 Task: Add publication/publisher as Golden Quill Publications.
Action: Mouse moved to (814, 84)
Screenshot: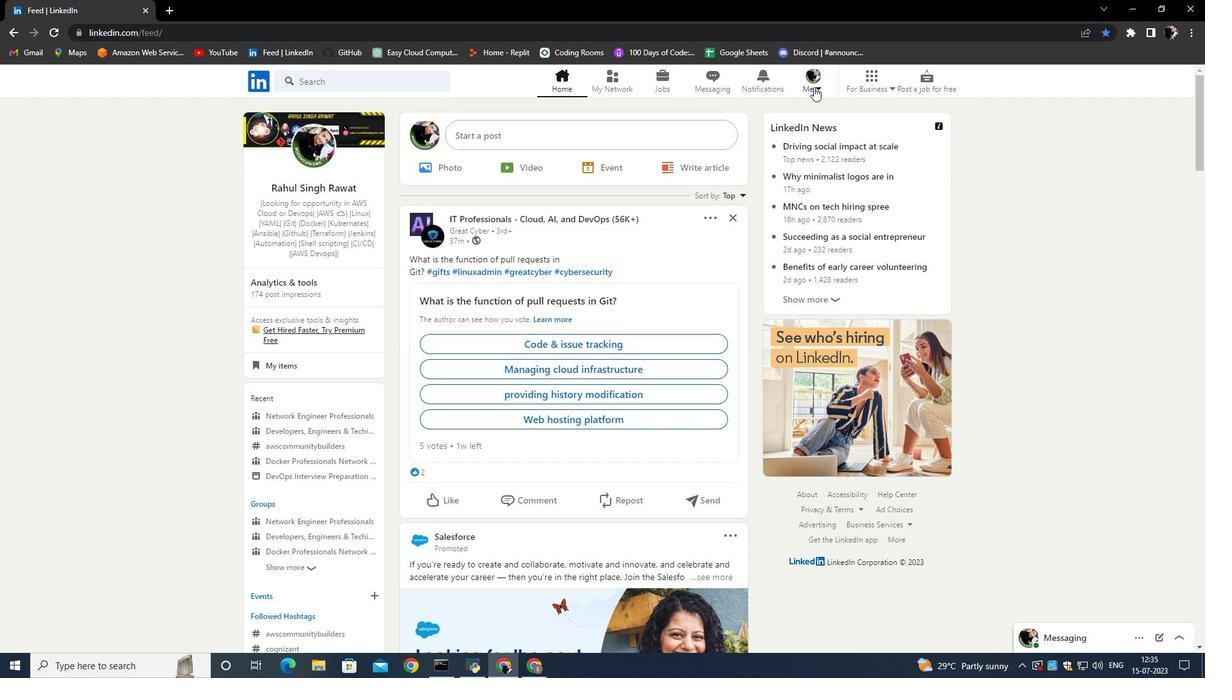 
Action: Mouse pressed left at (814, 84)
Screenshot: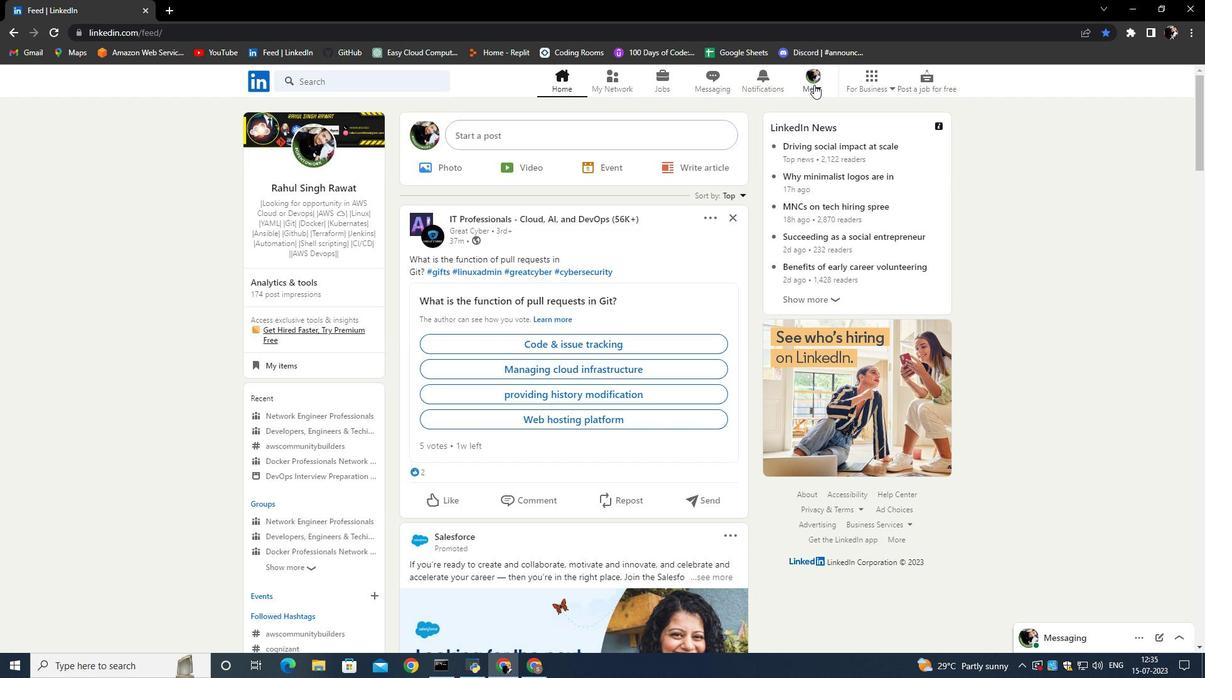 
Action: Mouse moved to (712, 160)
Screenshot: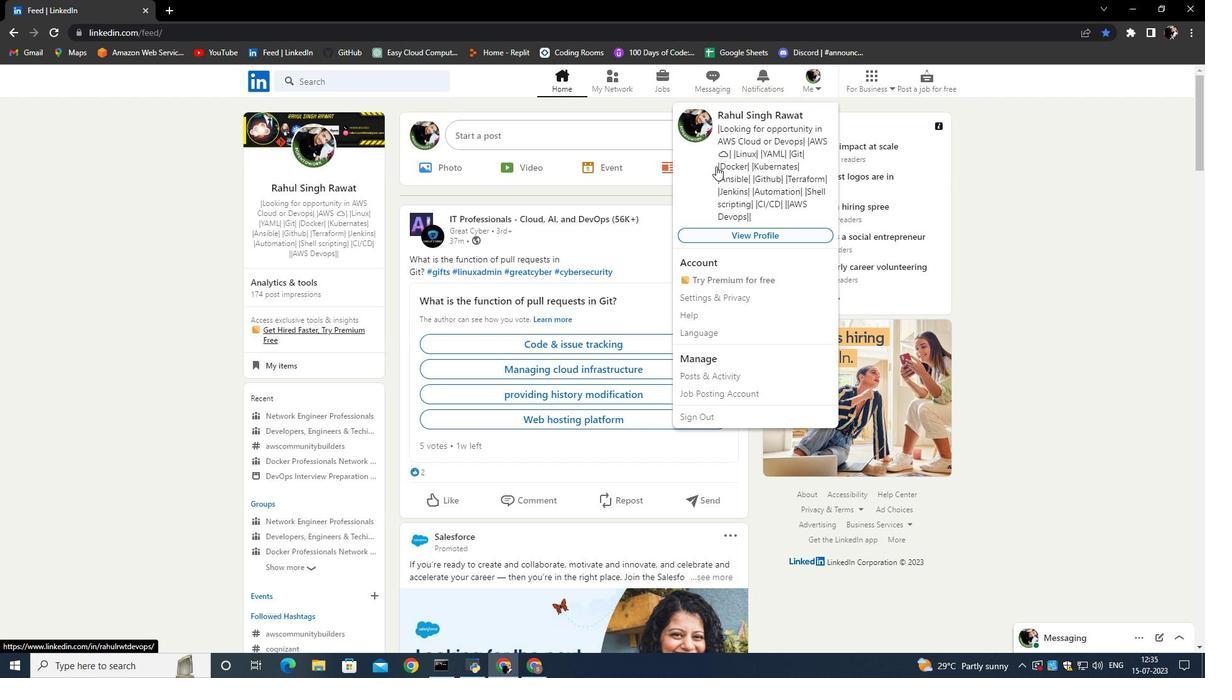 
Action: Mouse pressed left at (712, 160)
Screenshot: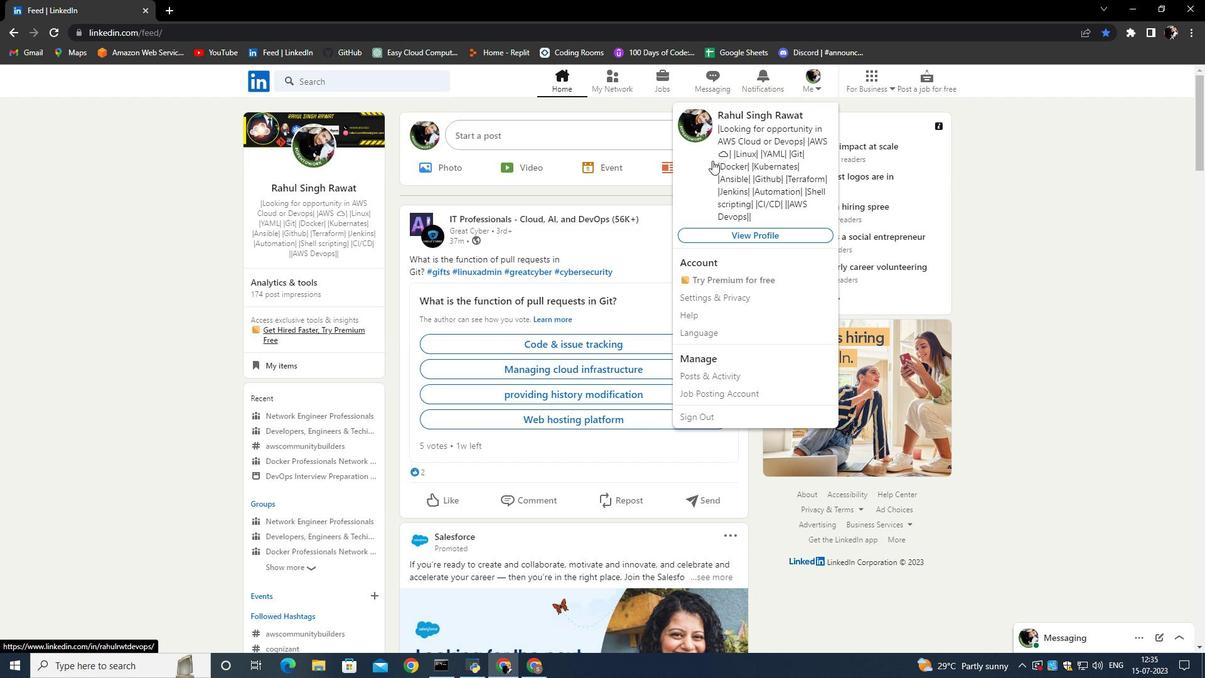 
Action: Mouse moved to (497, 413)
Screenshot: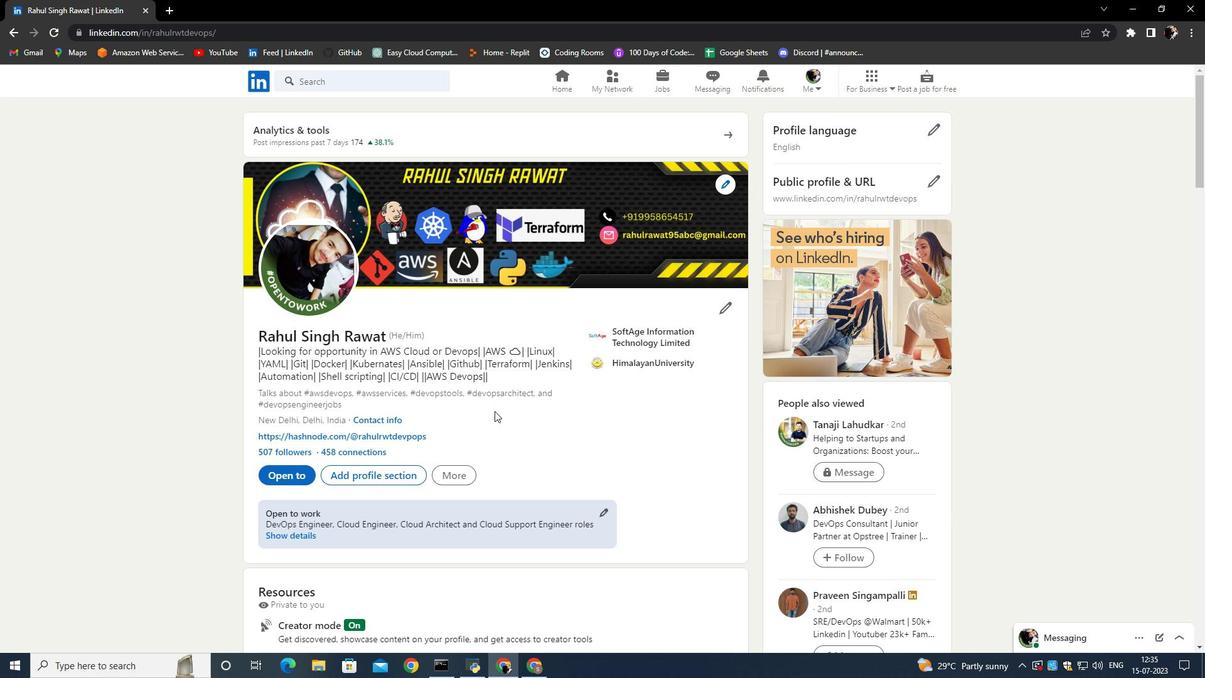 
Action: Mouse scrolled (497, 412) with delta (0, 0)
Screenshot: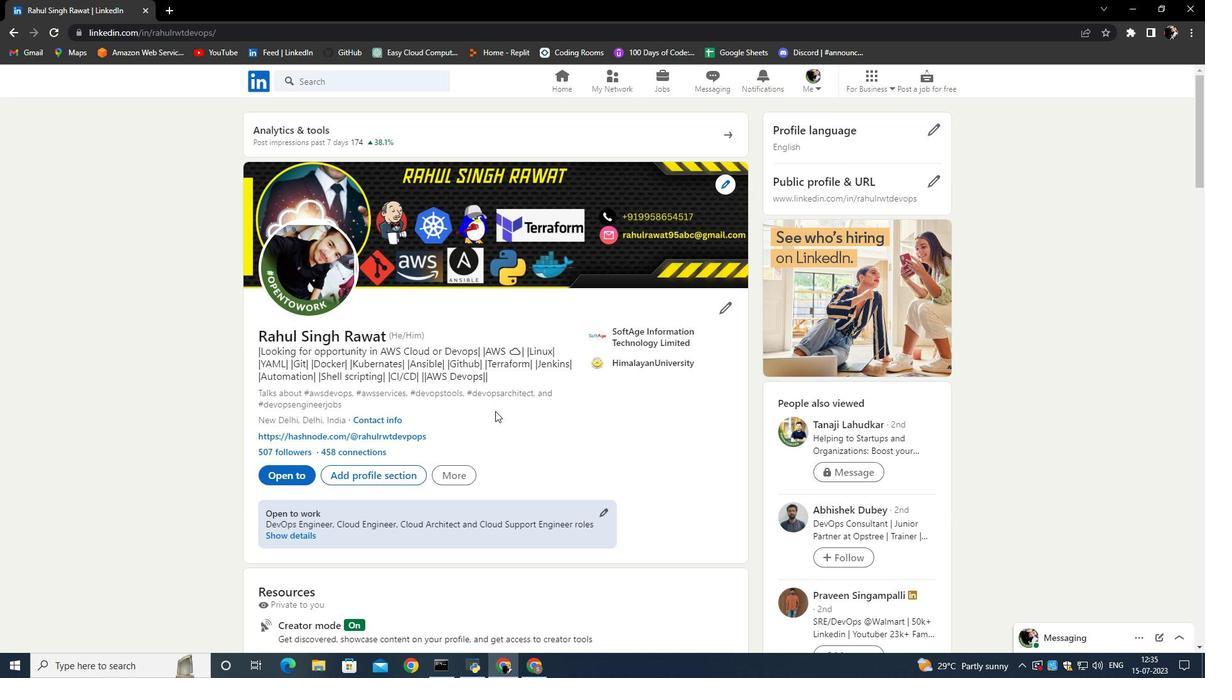 
Action: Mouse moved to (383, 417)
Screenshot: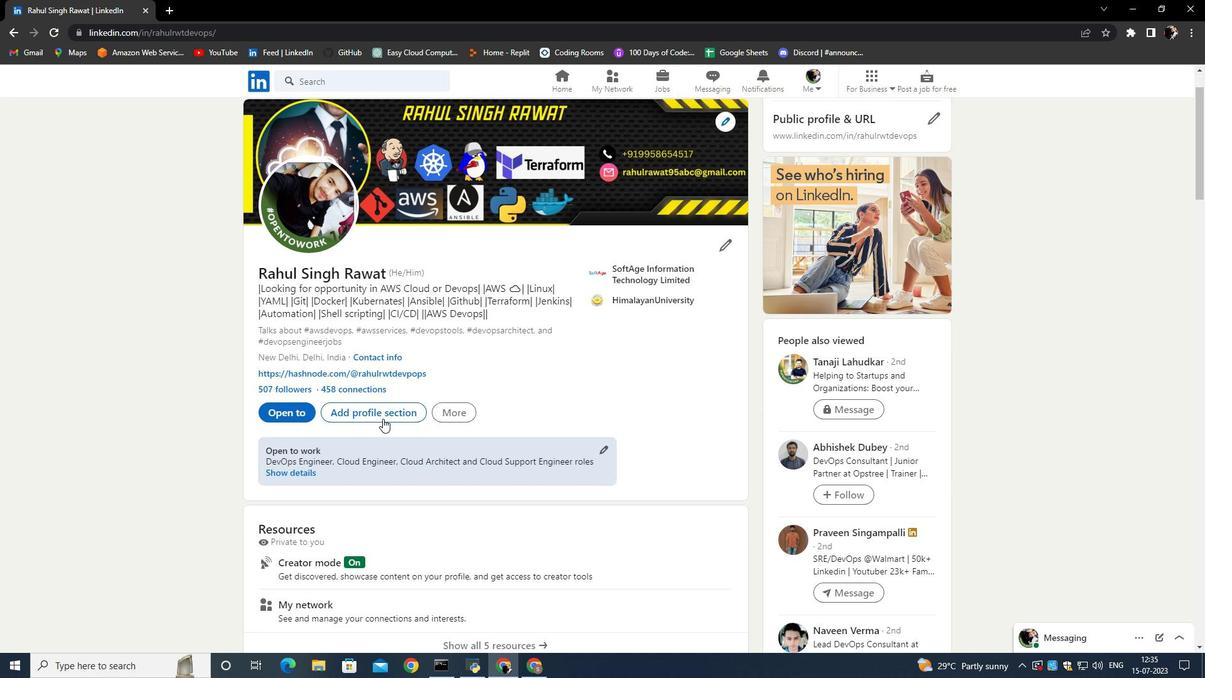 
Action: Mouse pressed left at (383, 417)
Screenshot: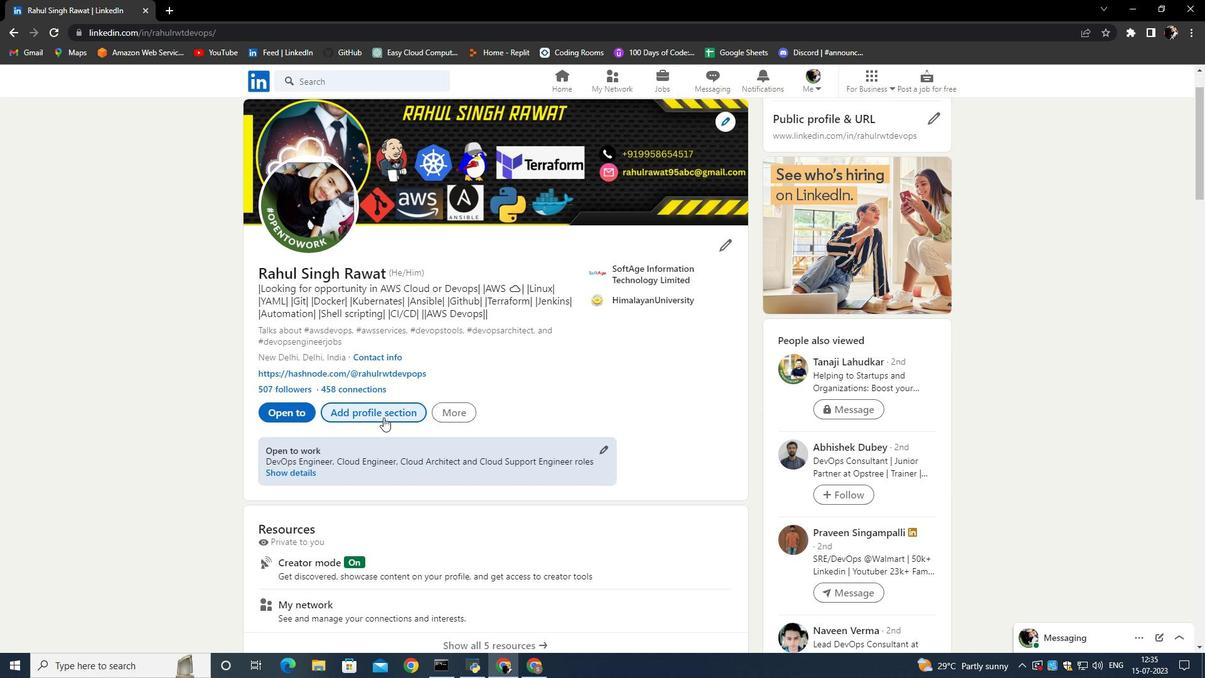 
Action: Mouse moved to (462, 348)
Screenshot: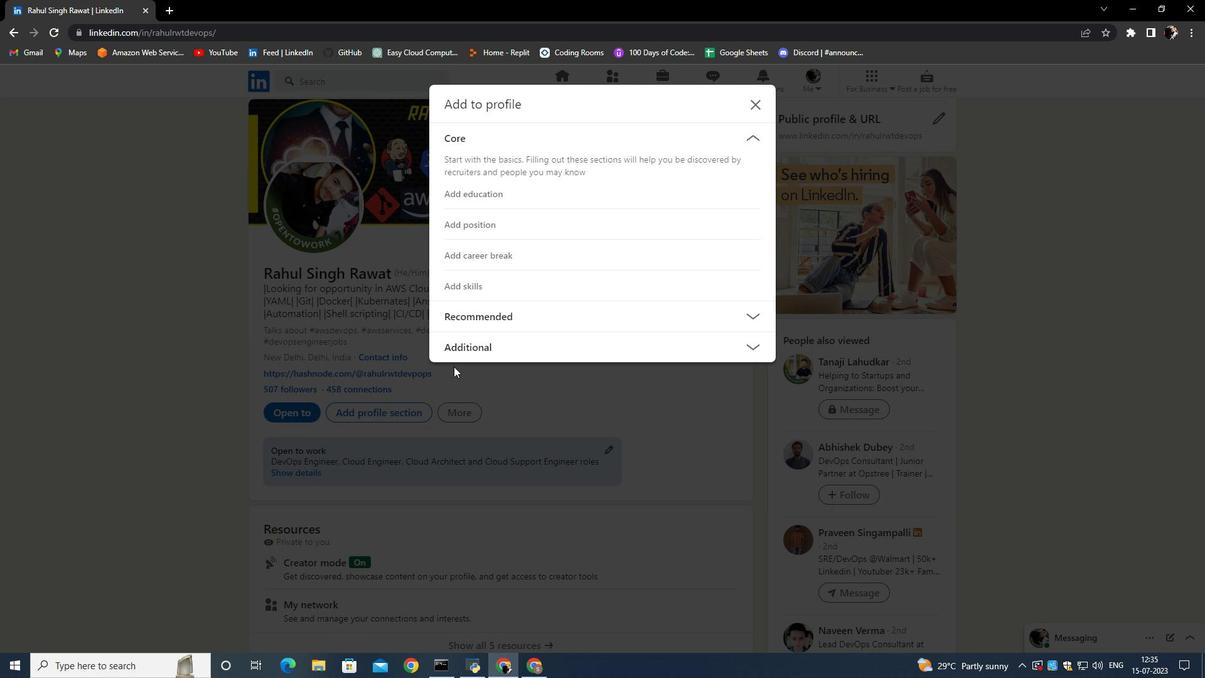 
Action: Mouse pressed left at (462, 348)
Screenshot: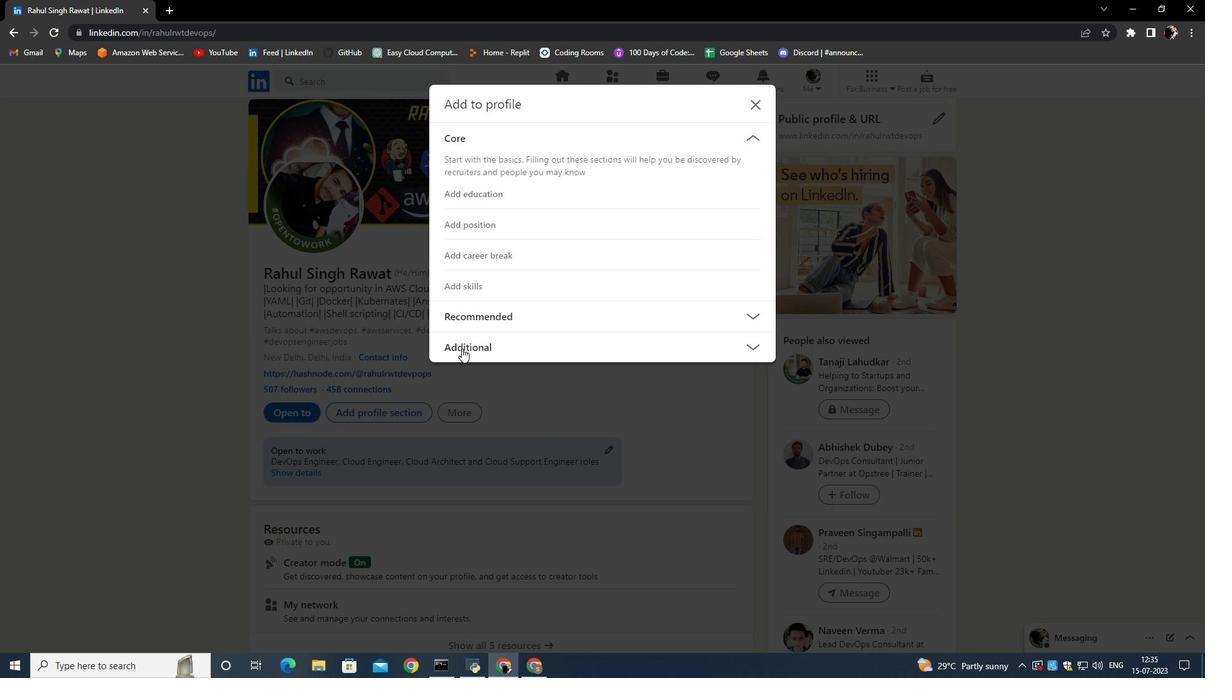 
Action: Mouse moved to (470, 281)
Screenshot: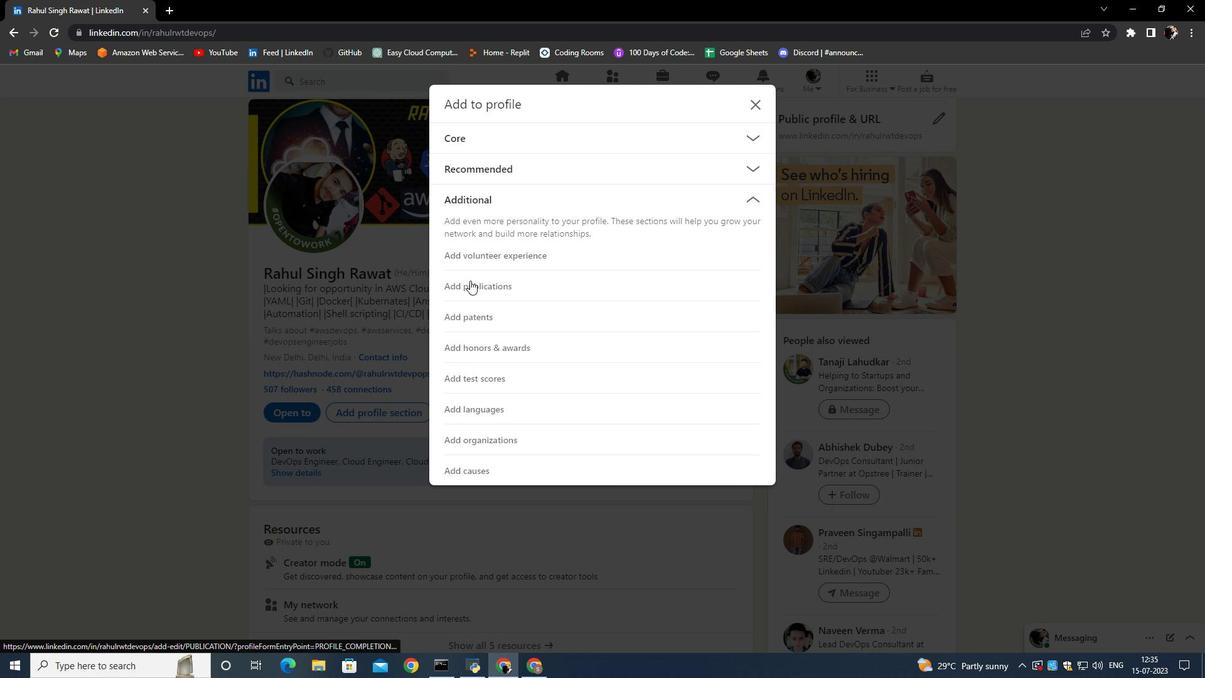 
Action: Mouse pressed left at (470, 281)
Screenshot: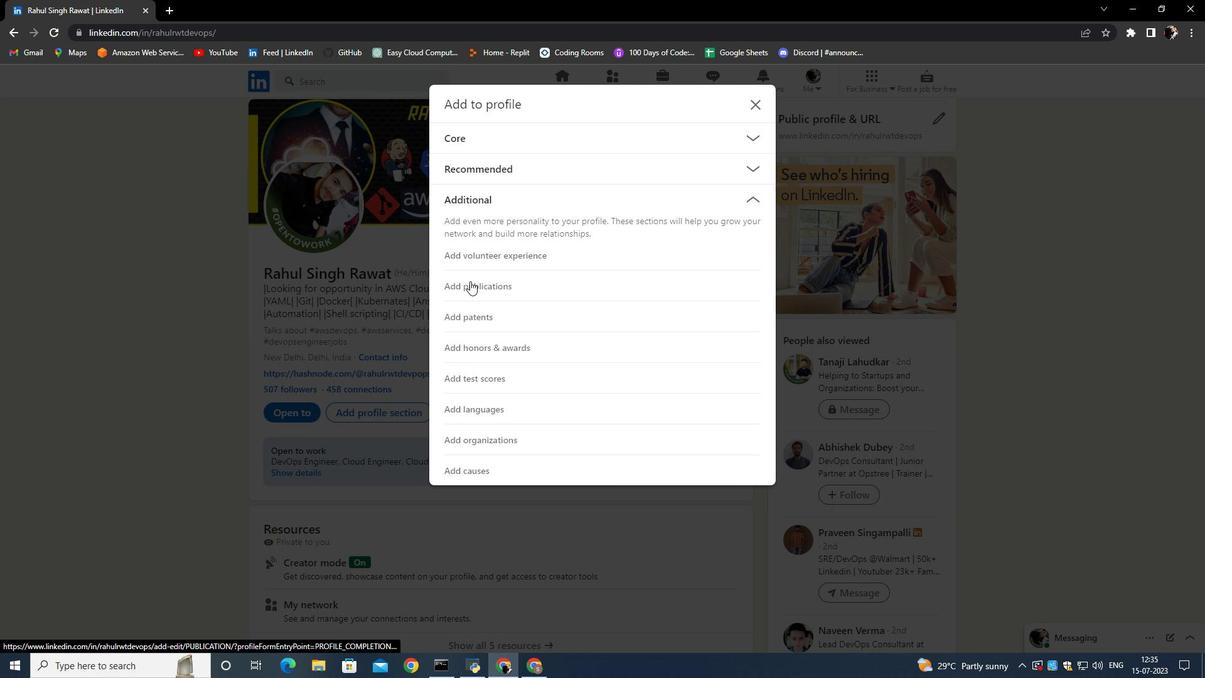 
Action: Mouse moved to (442, 231)
Screenshot: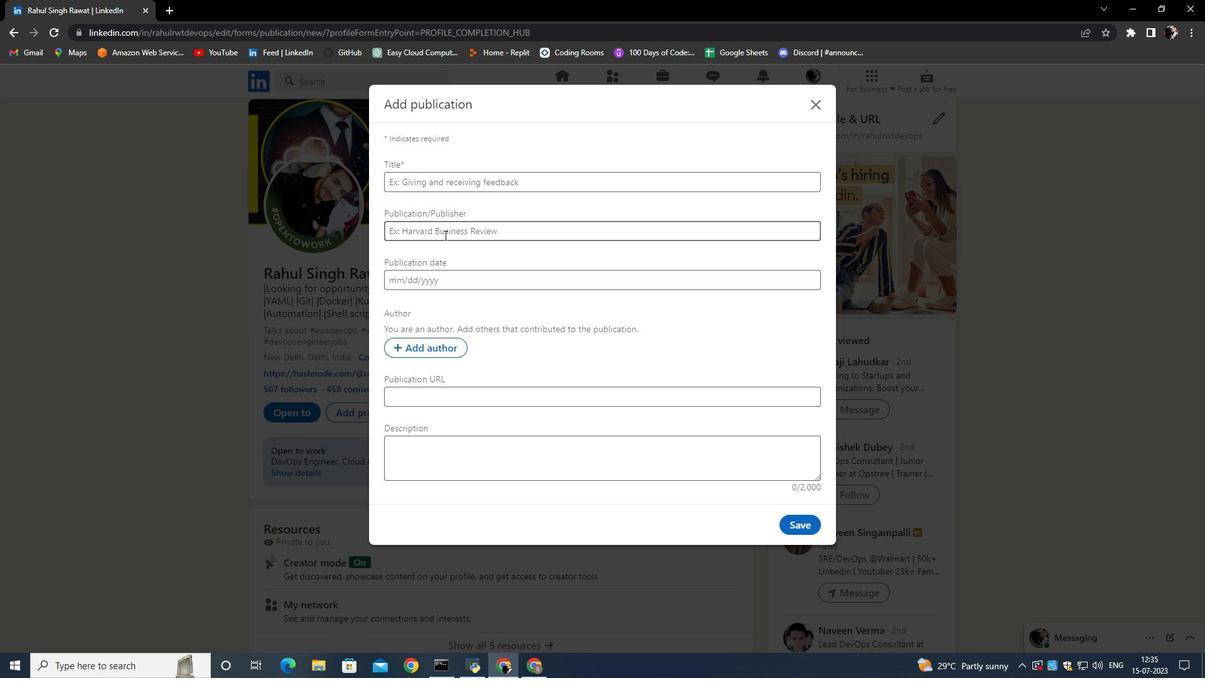 
Action: Mouse pressed left at (442, 231)
Screenshot: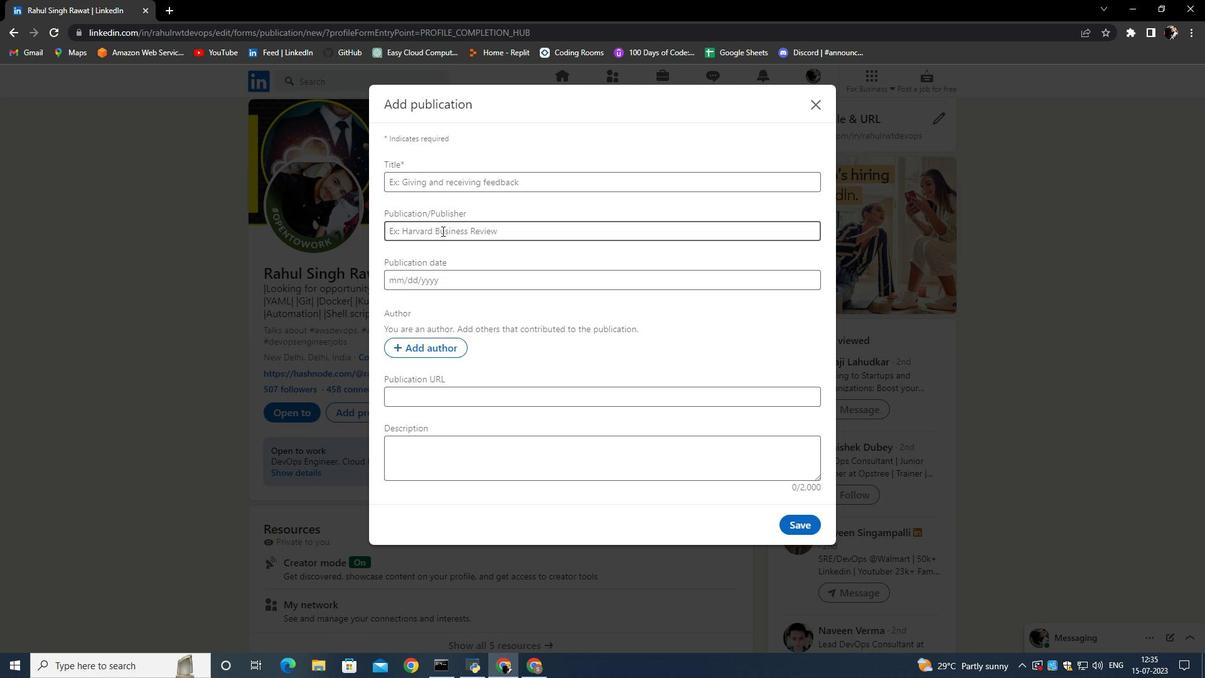 
Action: Key pressed <Key.caps_lock>G<Key.caps_lock>o<Key.backspace><Key.backspace>g<Key.caps_lock>OLDEN<Key.space><Key.caps_lock>q<Key.caps_lock>UILL<Key.space><Key.caps_lock>p<Key.caps_lock>UBLICATIONS<Key.enter>
Screenshot: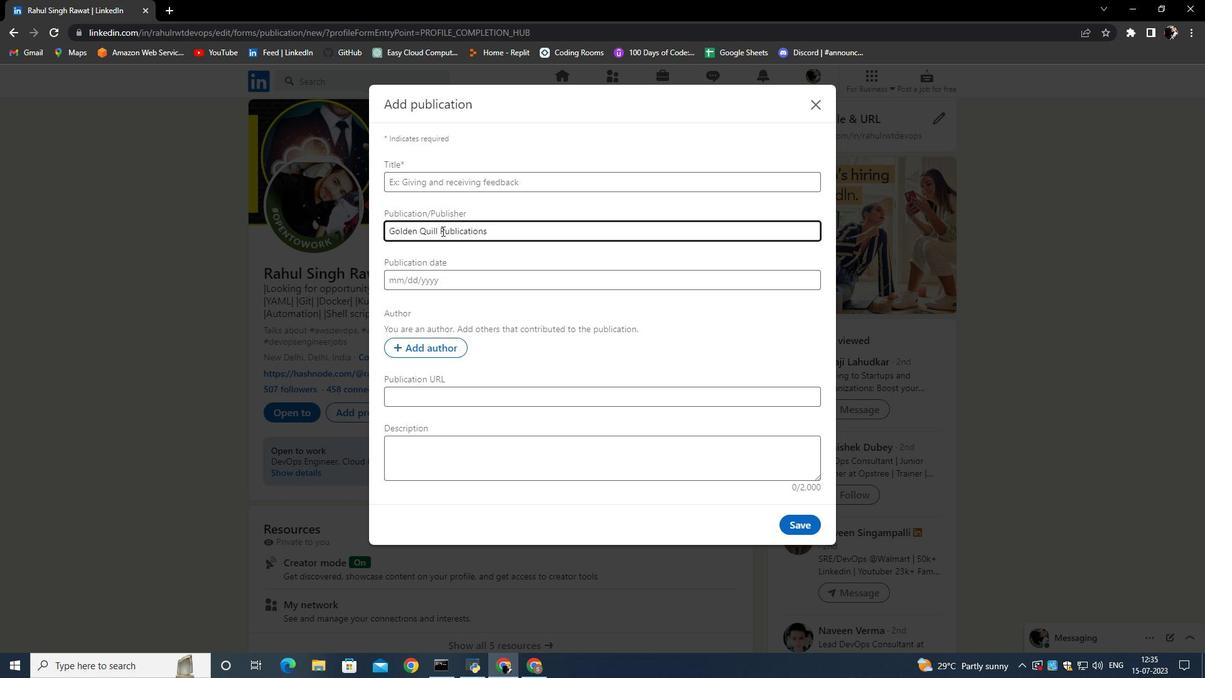 
Action: Mouse moved to (495, 246)
Screenshot: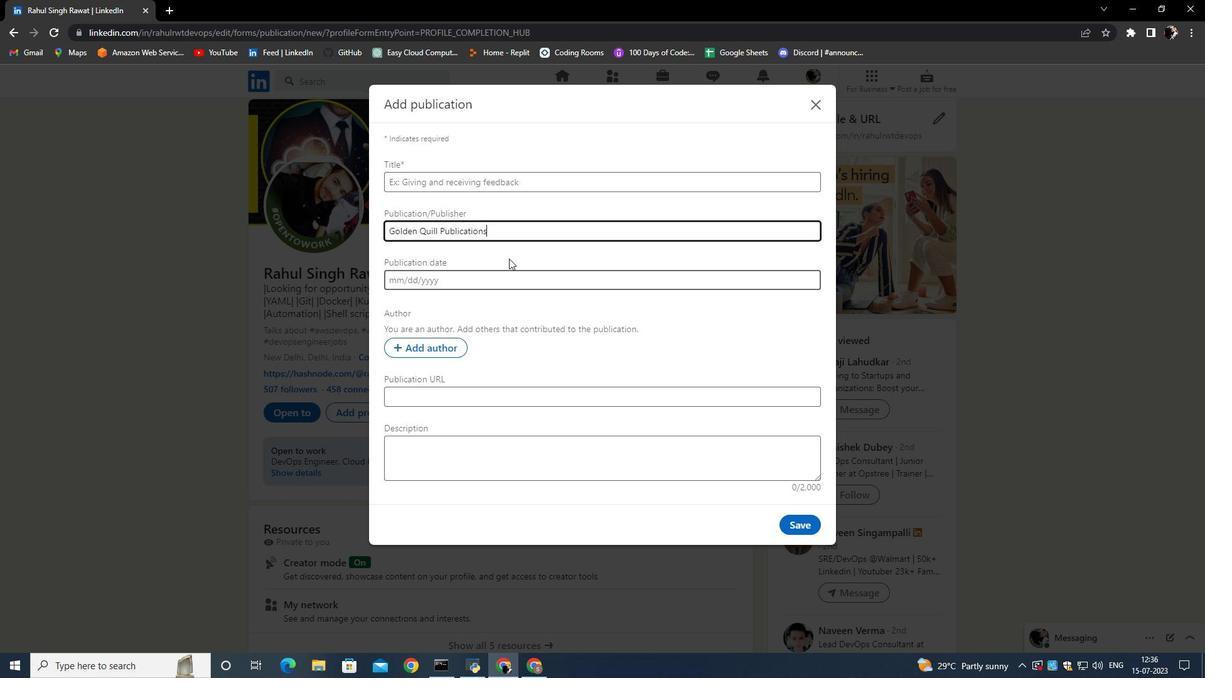 
Action: Mouse pressed left at (495, 246)
Screenshot: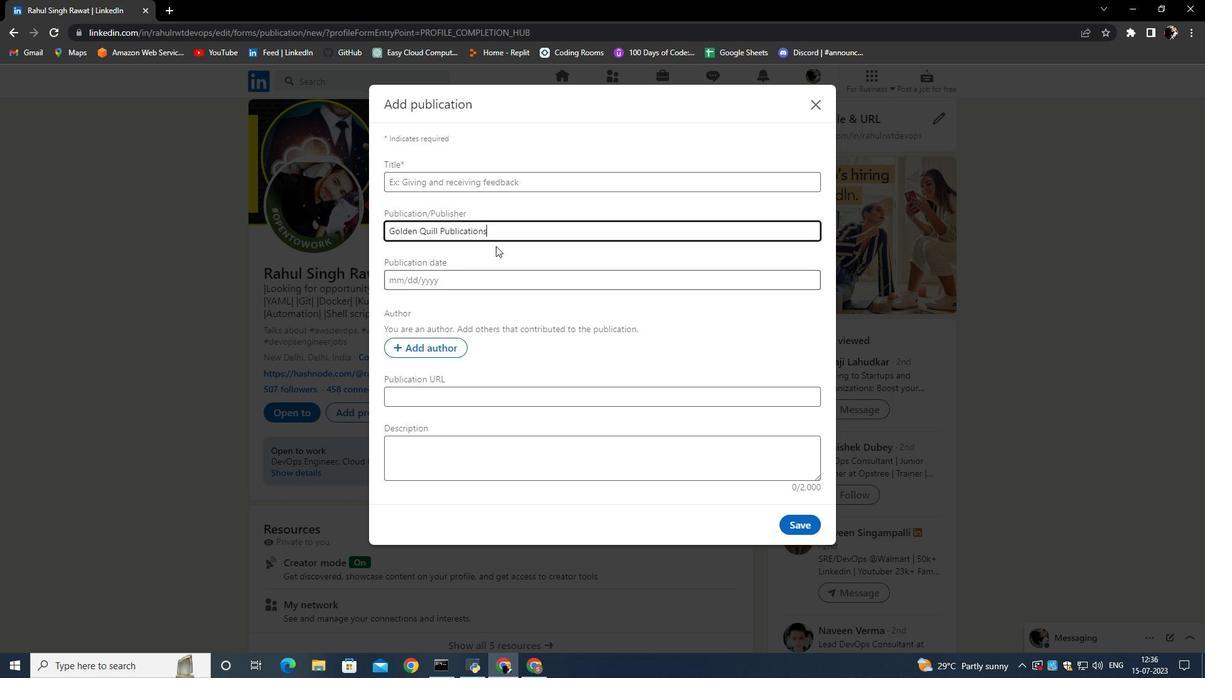 
